 Task: Check Automatic Content on "Movie E.mp4"
Action: Mouse moved to (262, 143)
Screenshot: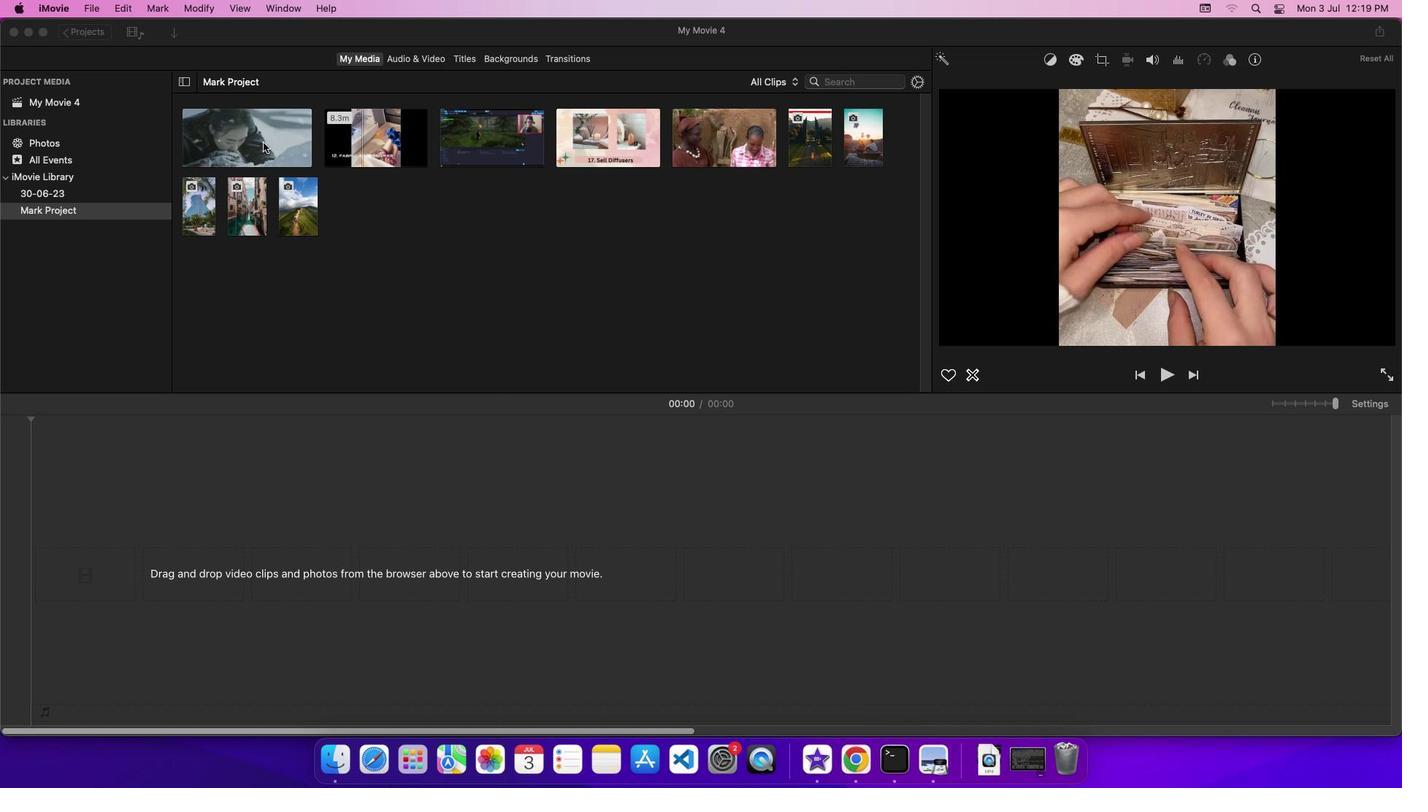 
Action: Mouse pressed left at (262, 143)
Screenshot: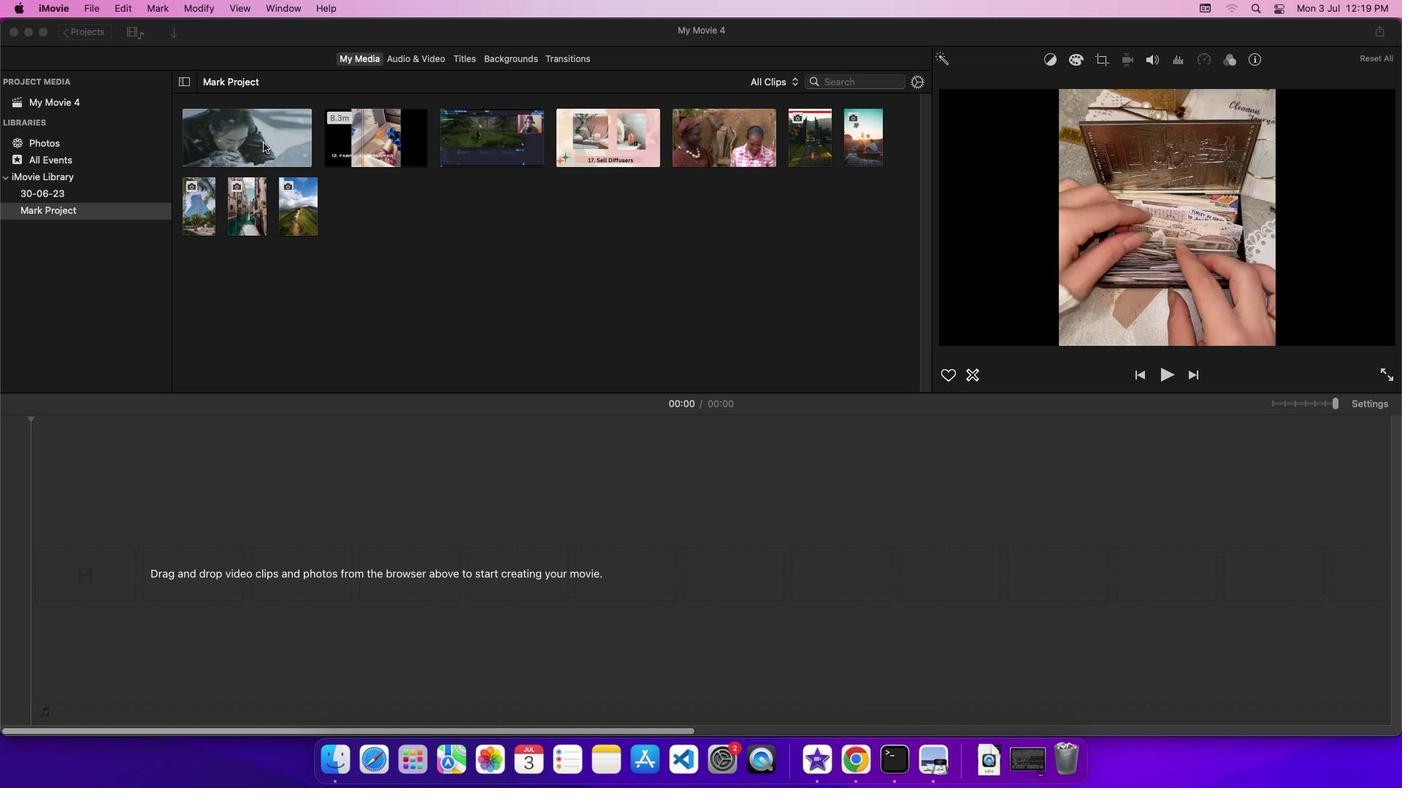 
Action: Mouse moved to (264, 137)
Screenshot: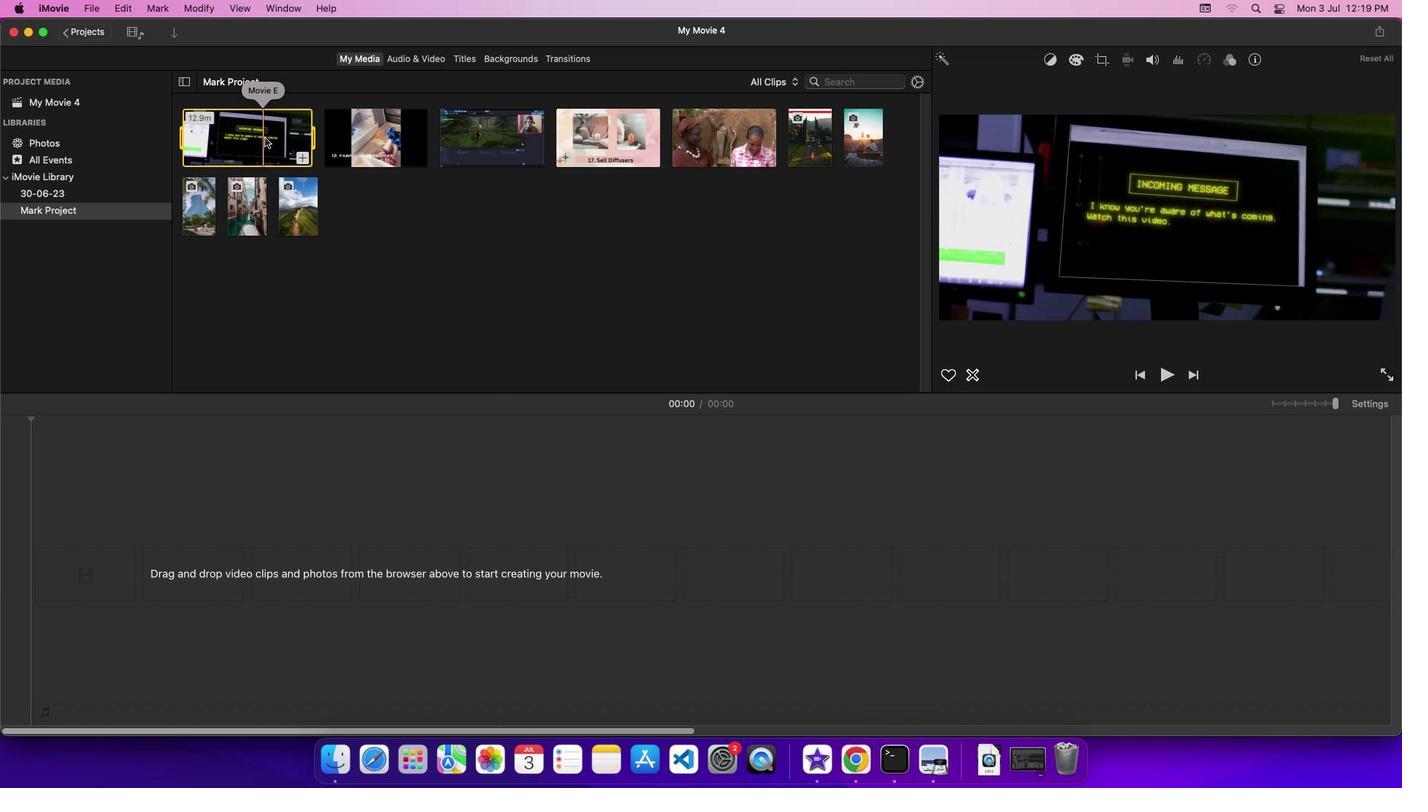 
Action: Mouse pressed left at (264, 137)
Screenshot: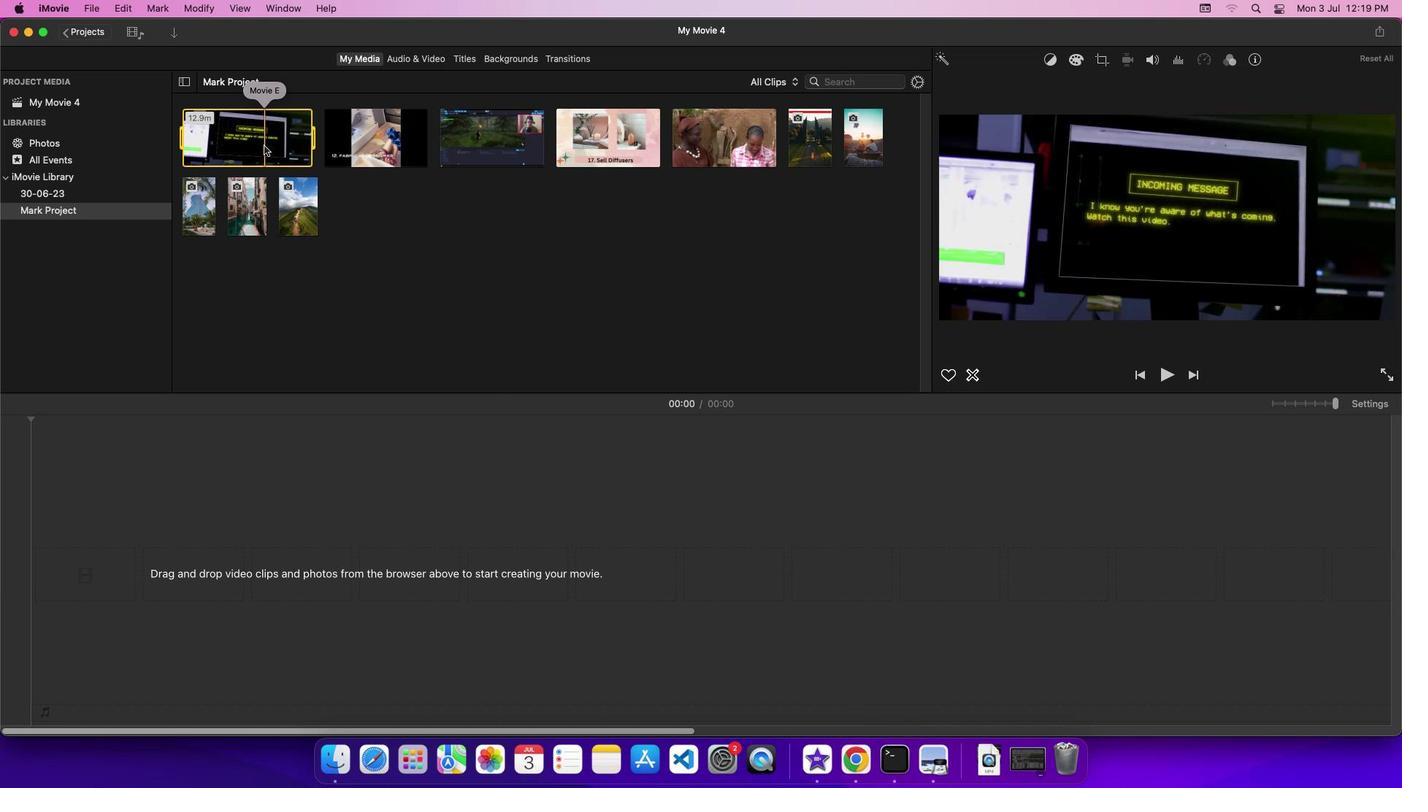 
Action: Mouse moved to (1290, 406)
Screenshot: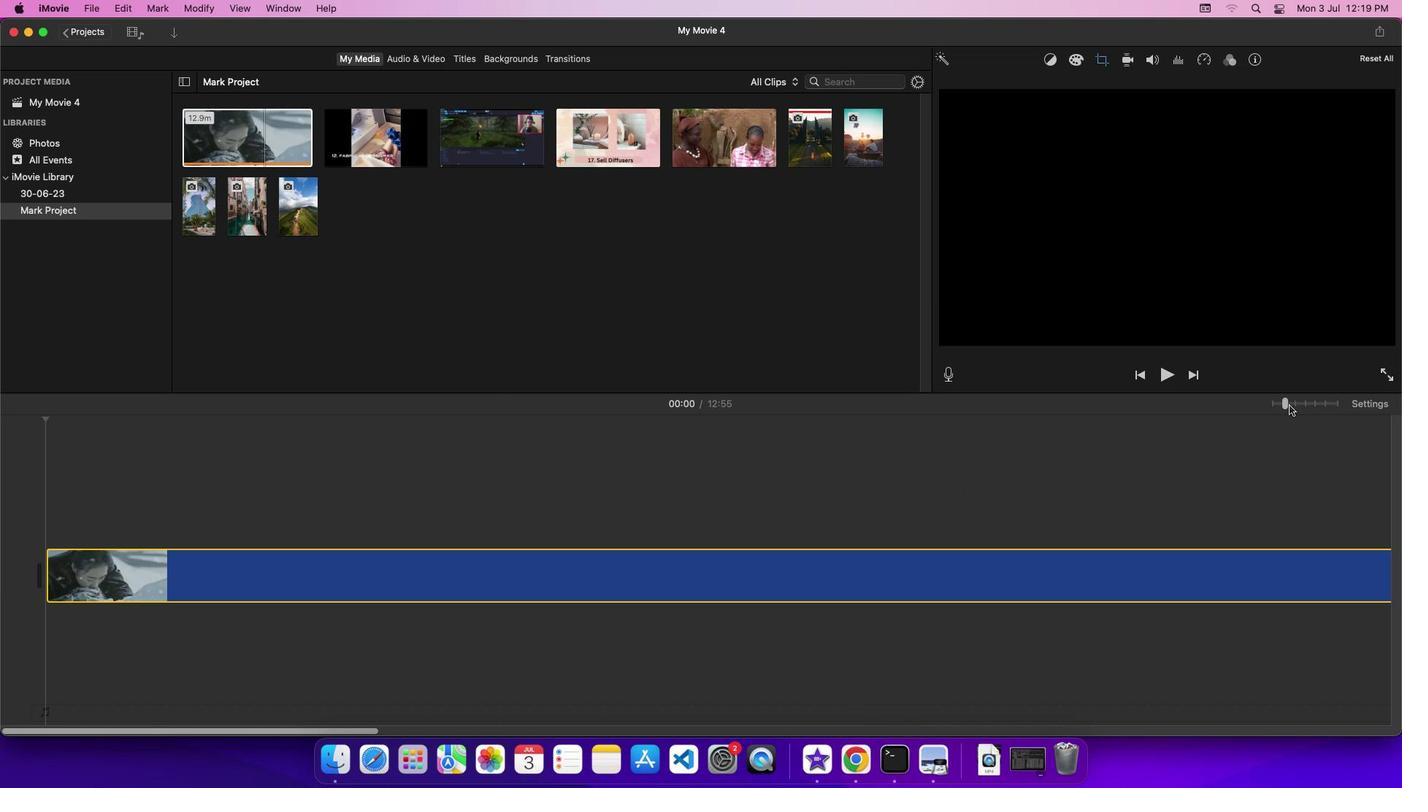 
Action: Mouse pressed left at (1290, 406)
Screenshot: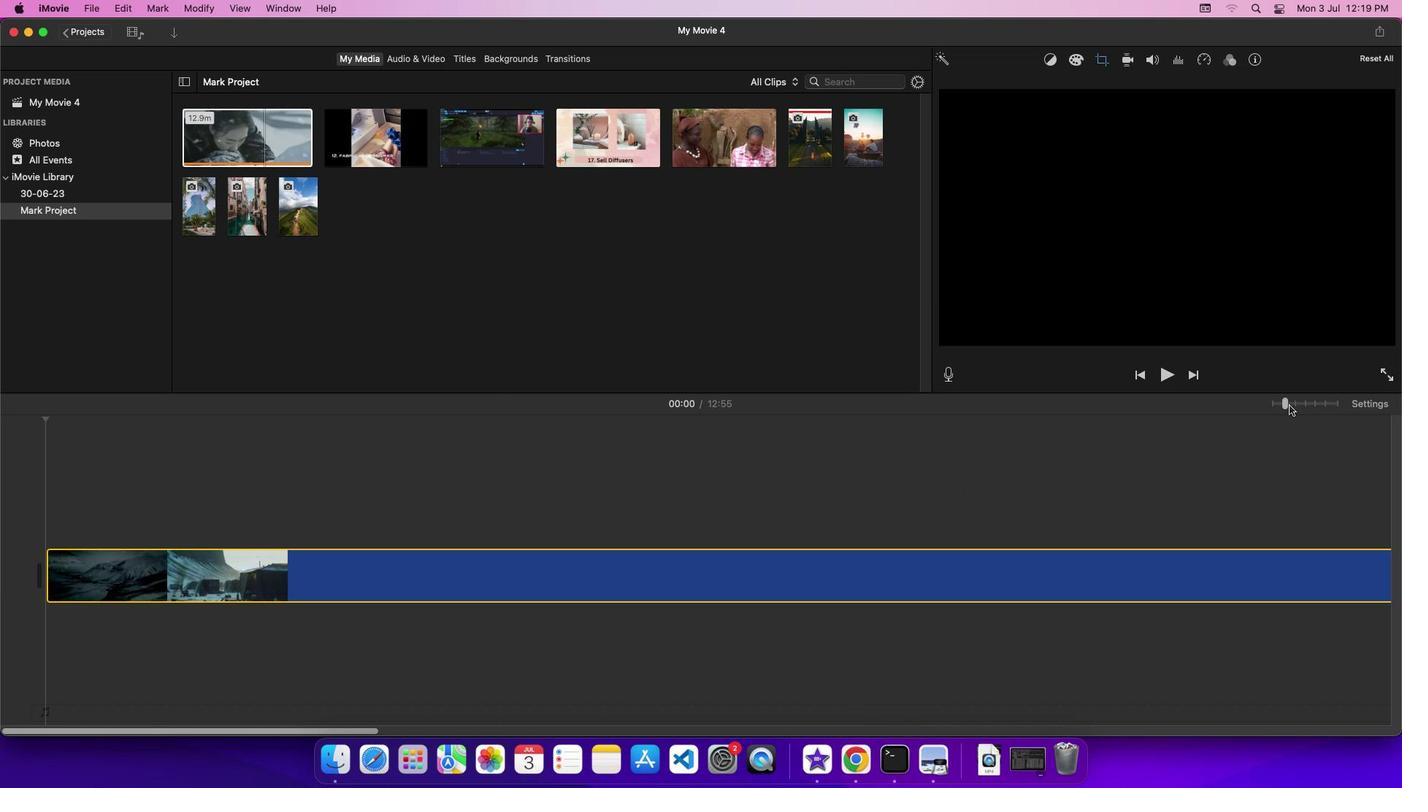 
Action: Mouse moved to (1356, 406)
Screenshot: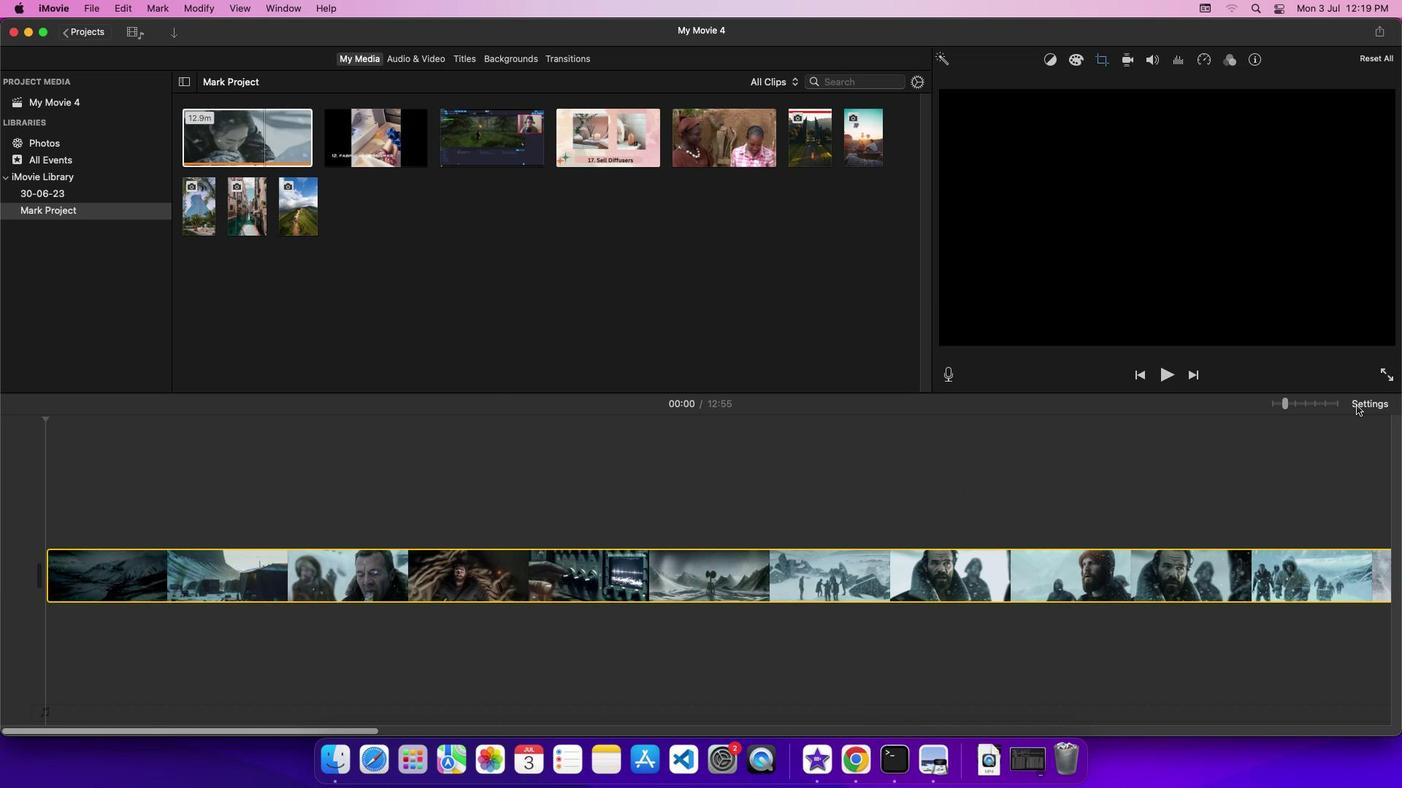 
Action: Mouse pressed left at (1356, 406)
Screenshot: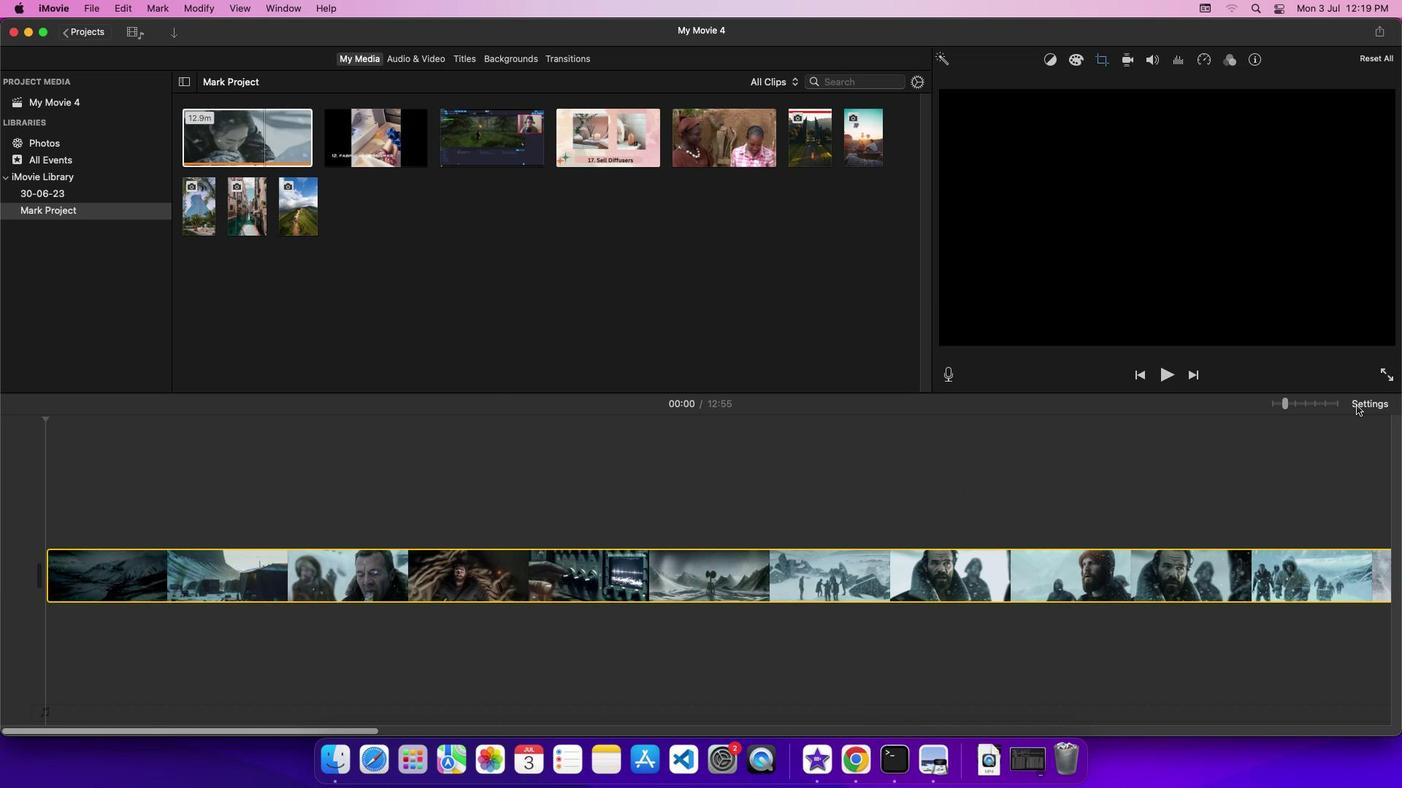 
Action: Mouse moved to (1285, 463)
Screenshot: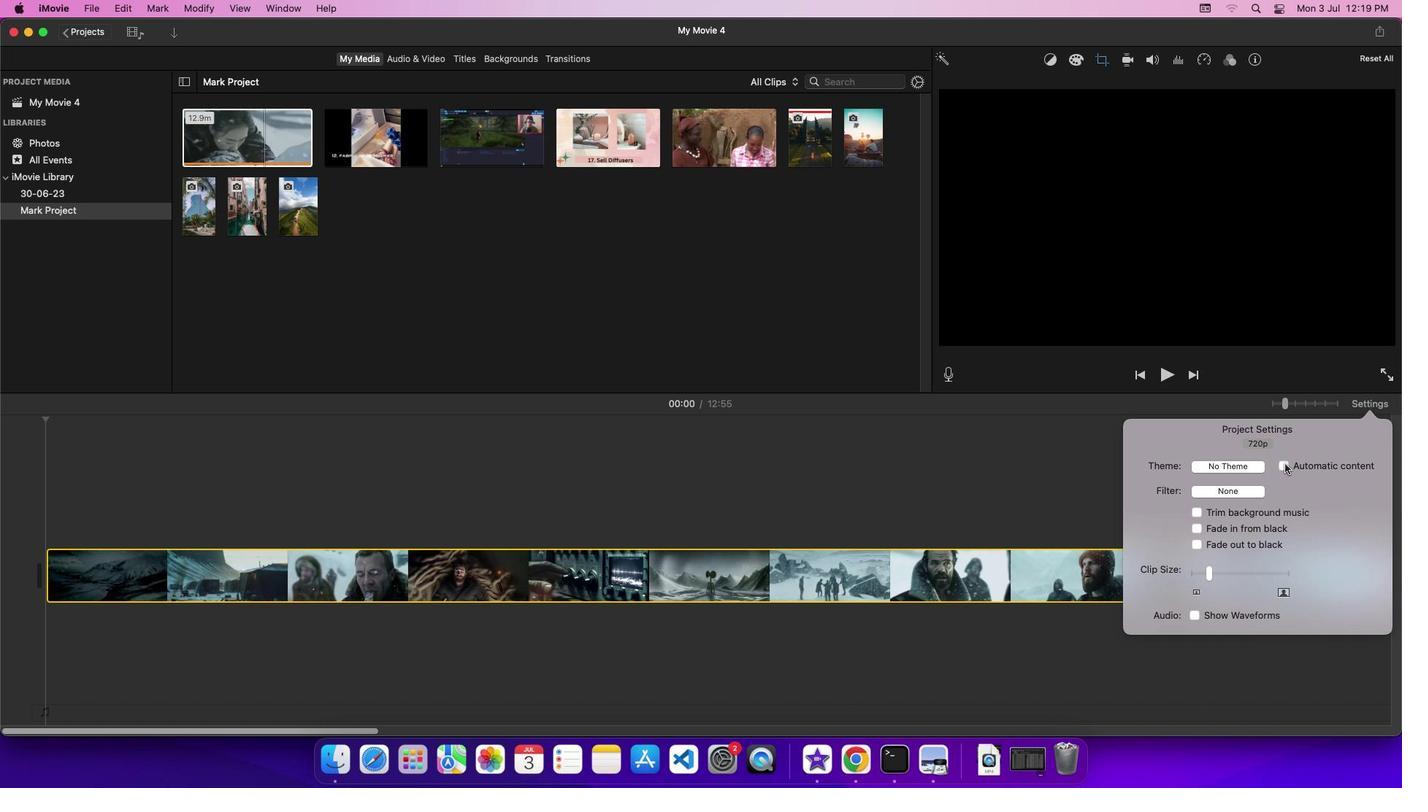 
Action: Mouse pressed left at (1285, 463)
Screenshot: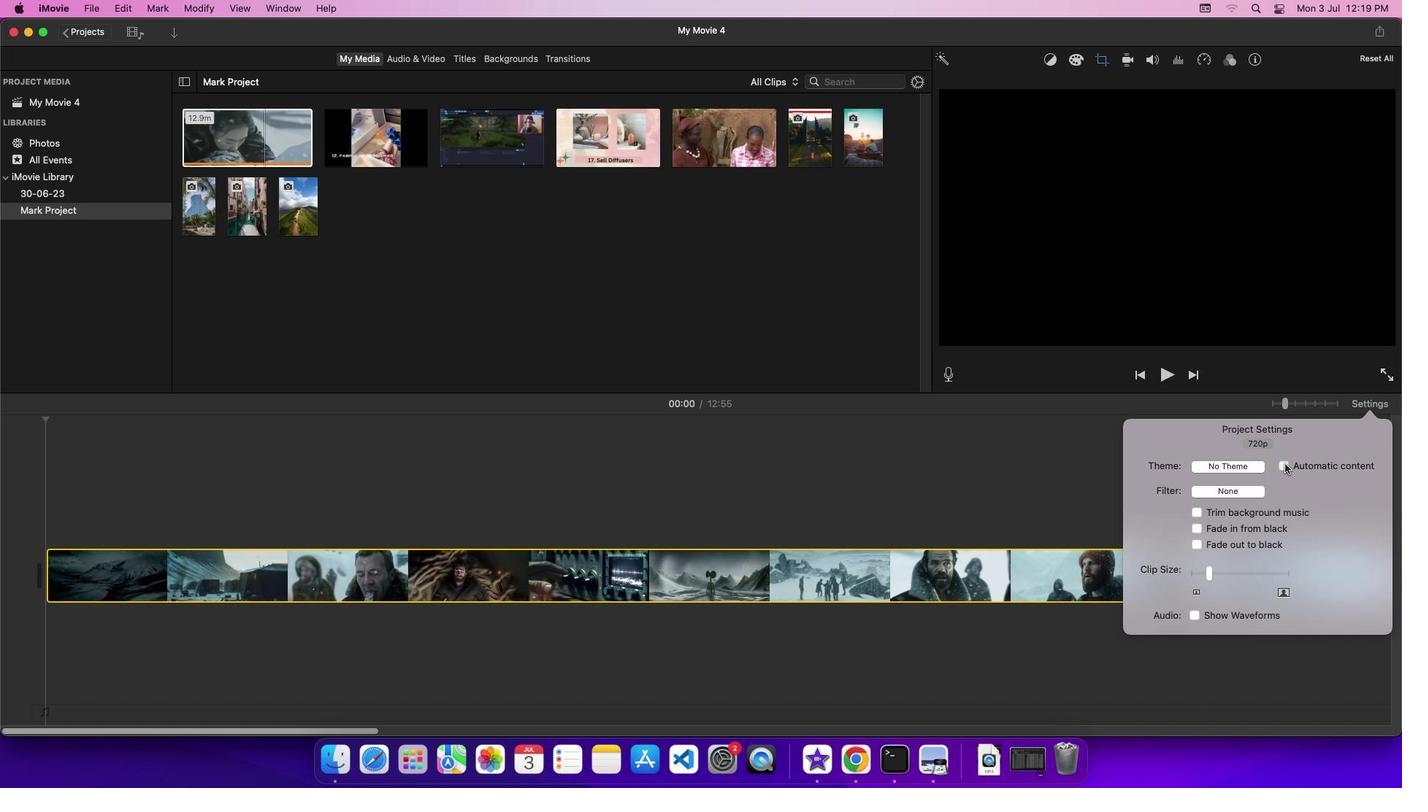 
Action: Mouse moved to (1090, 493)
Screenshot: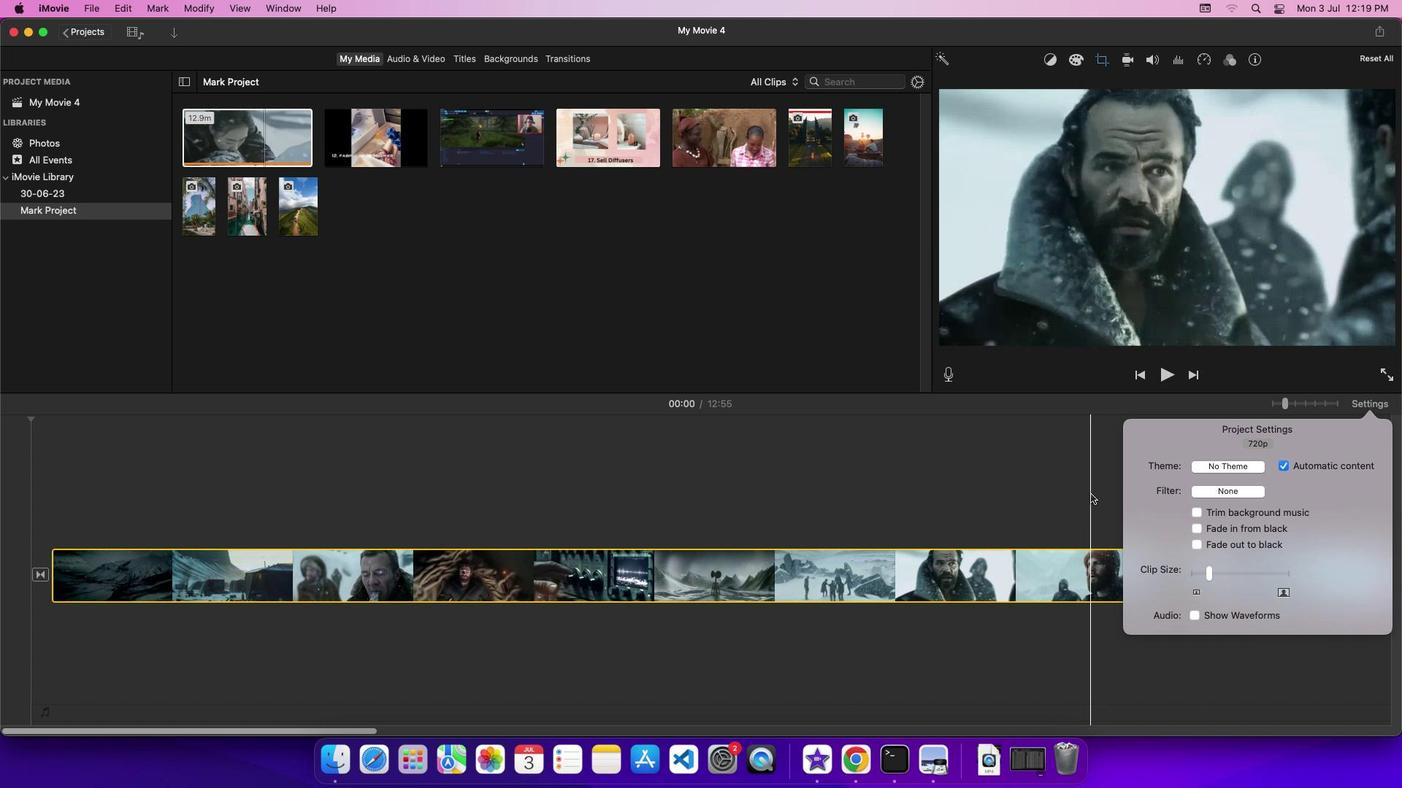 
Action: Mouse pressed left at (1090, 493)
Screenshot: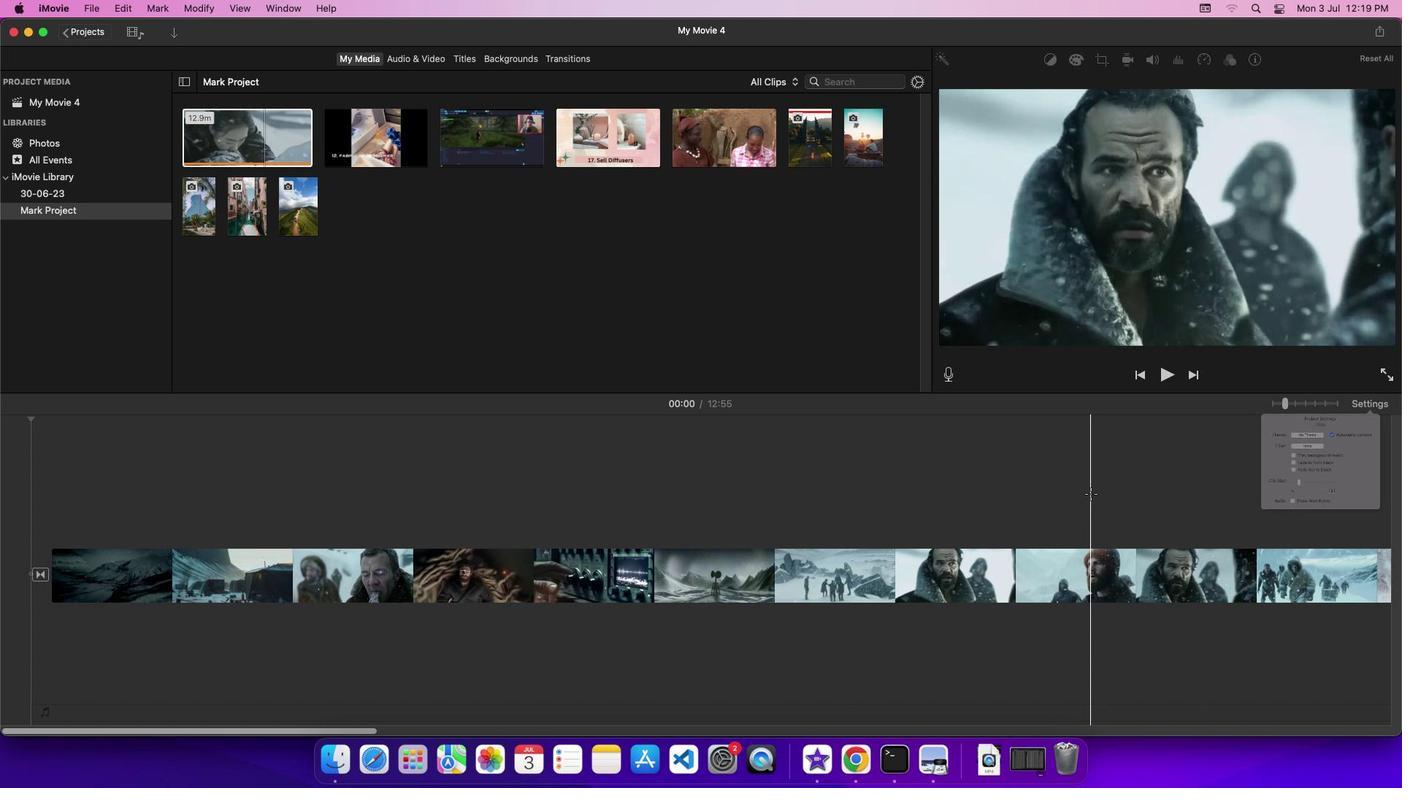 
Action: Mouse moved to (1090, 494)
Screenshot: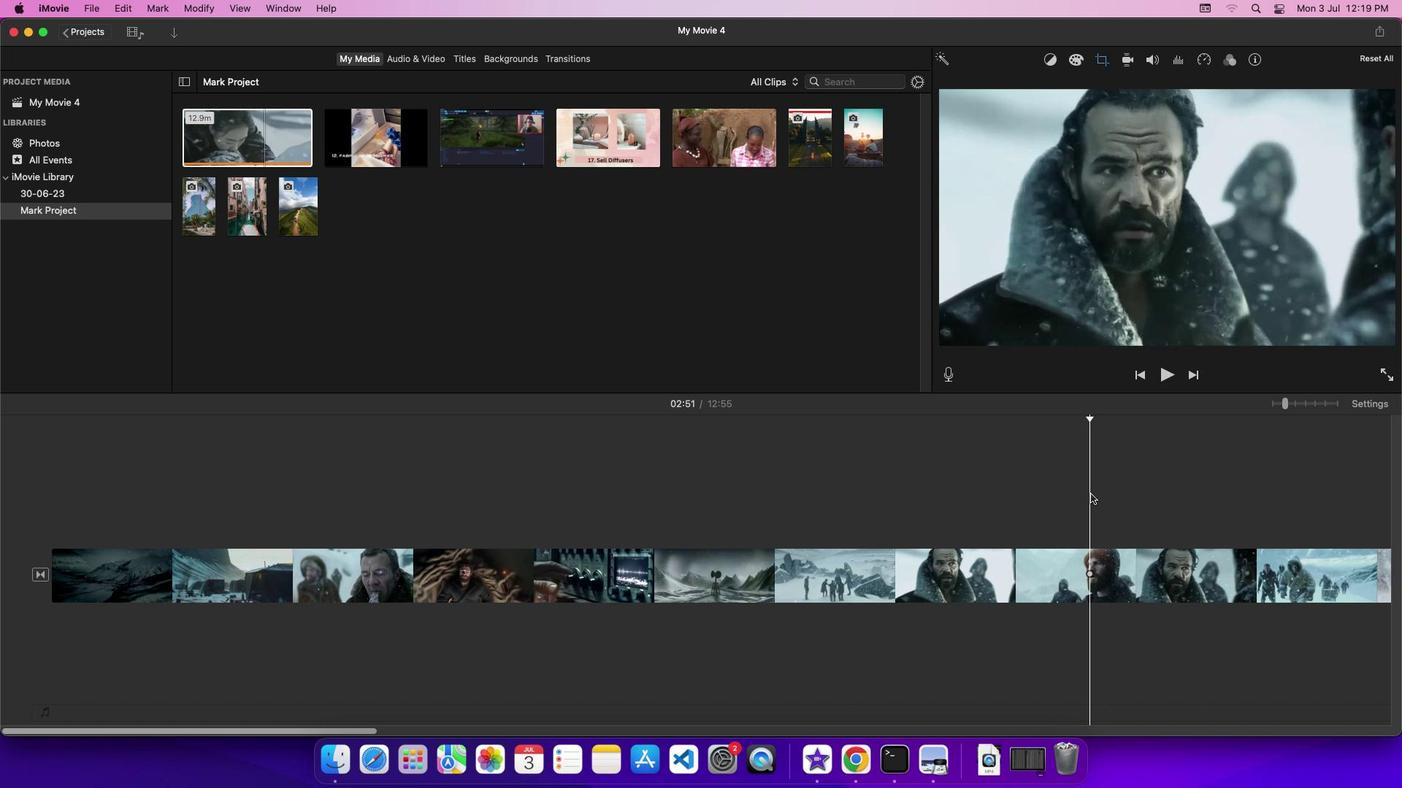 
